 Task: Create a due date automation trigger when advanced on, on the wednesday after a card is due add content with a name starting with resume at 11:00 AM.
Action: Mouse moved to (1300, 106)
Screenshot: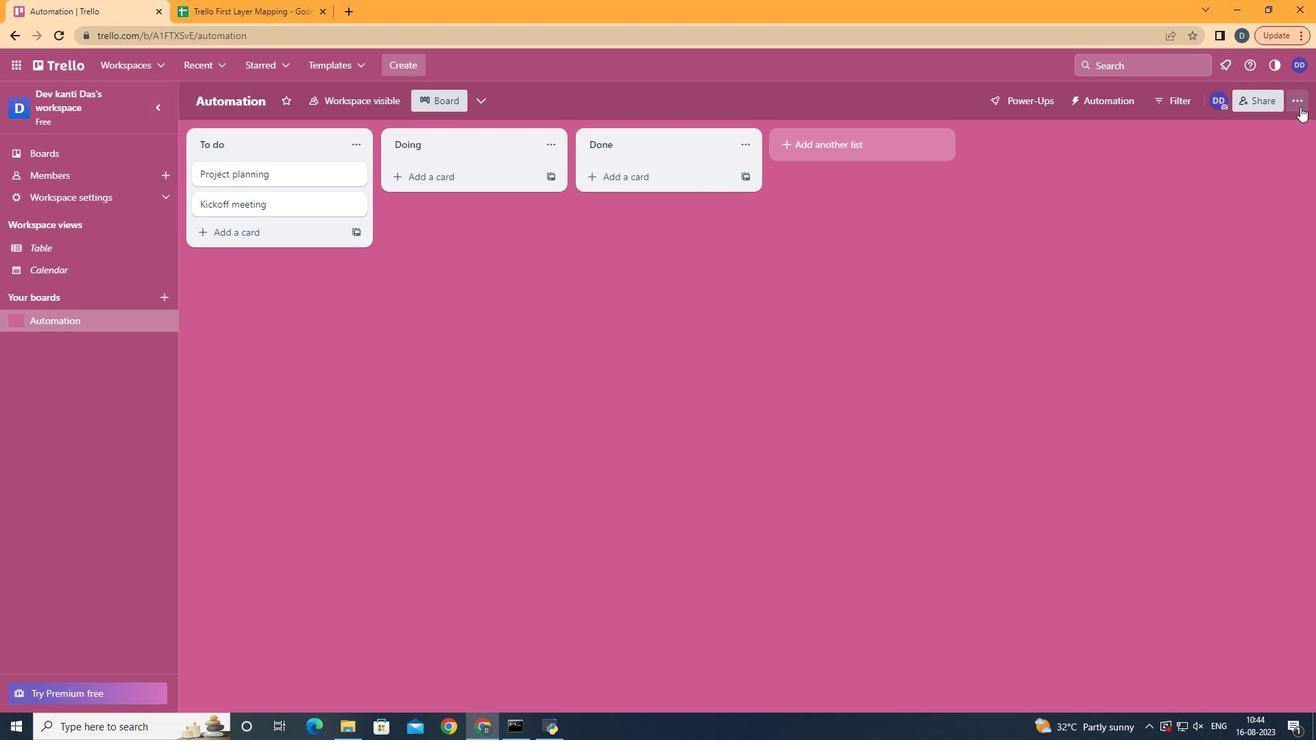 
Action: Mouse pressed left at (1300, 106)
Screenshot: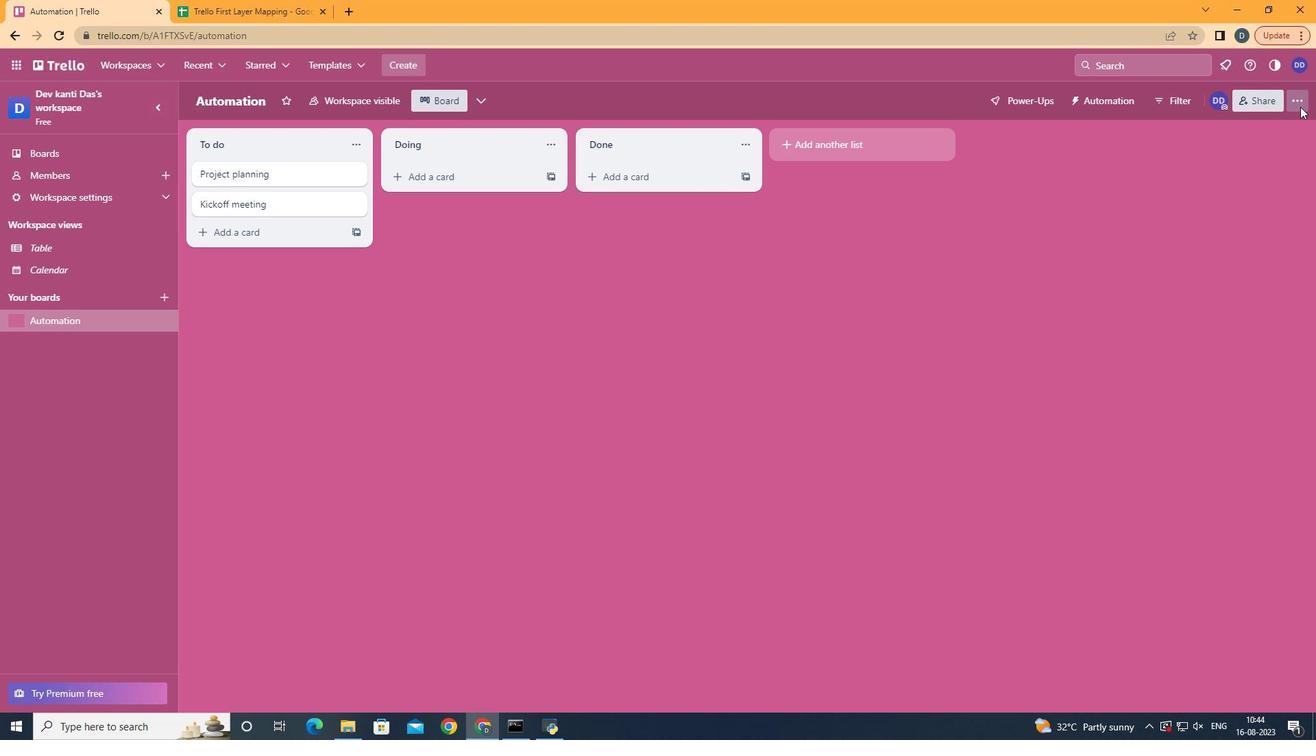
Action: Mouse moved to (1199, 294)
Screenshot: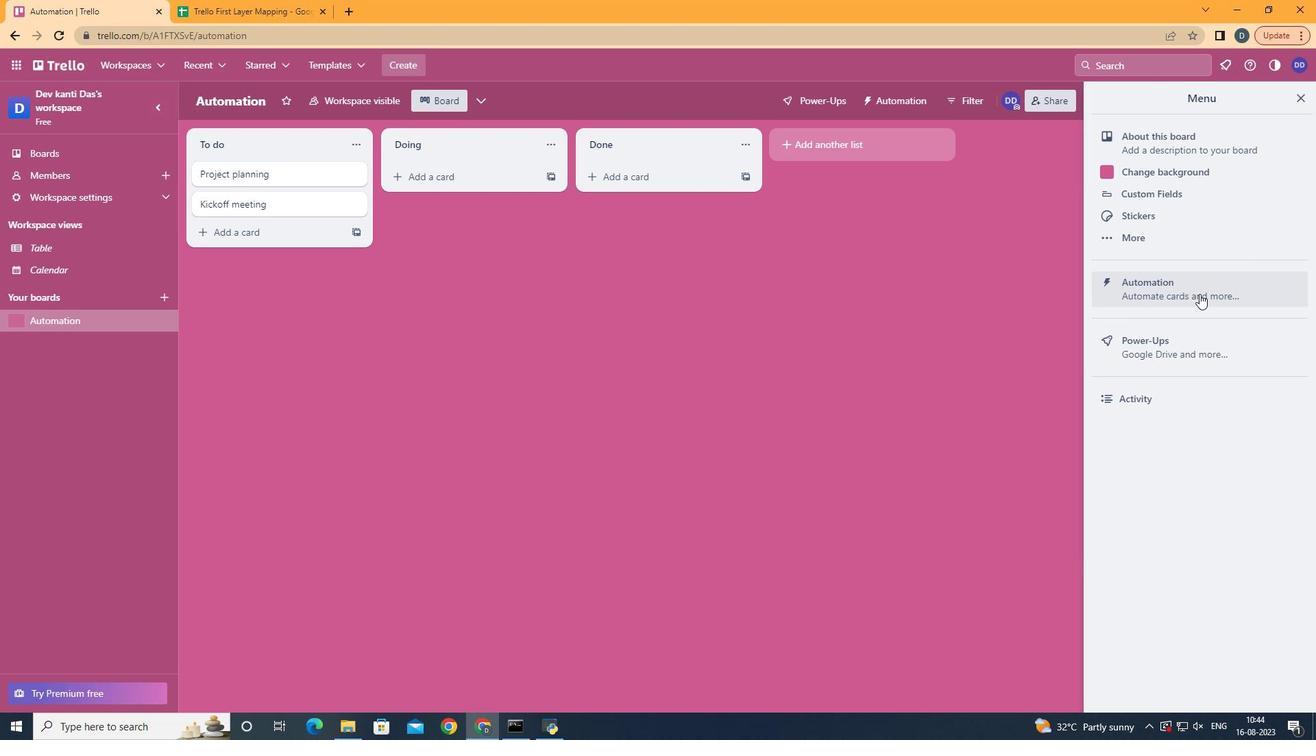 
Action: Mouse pressed left at (1199, 294)
Screenshot: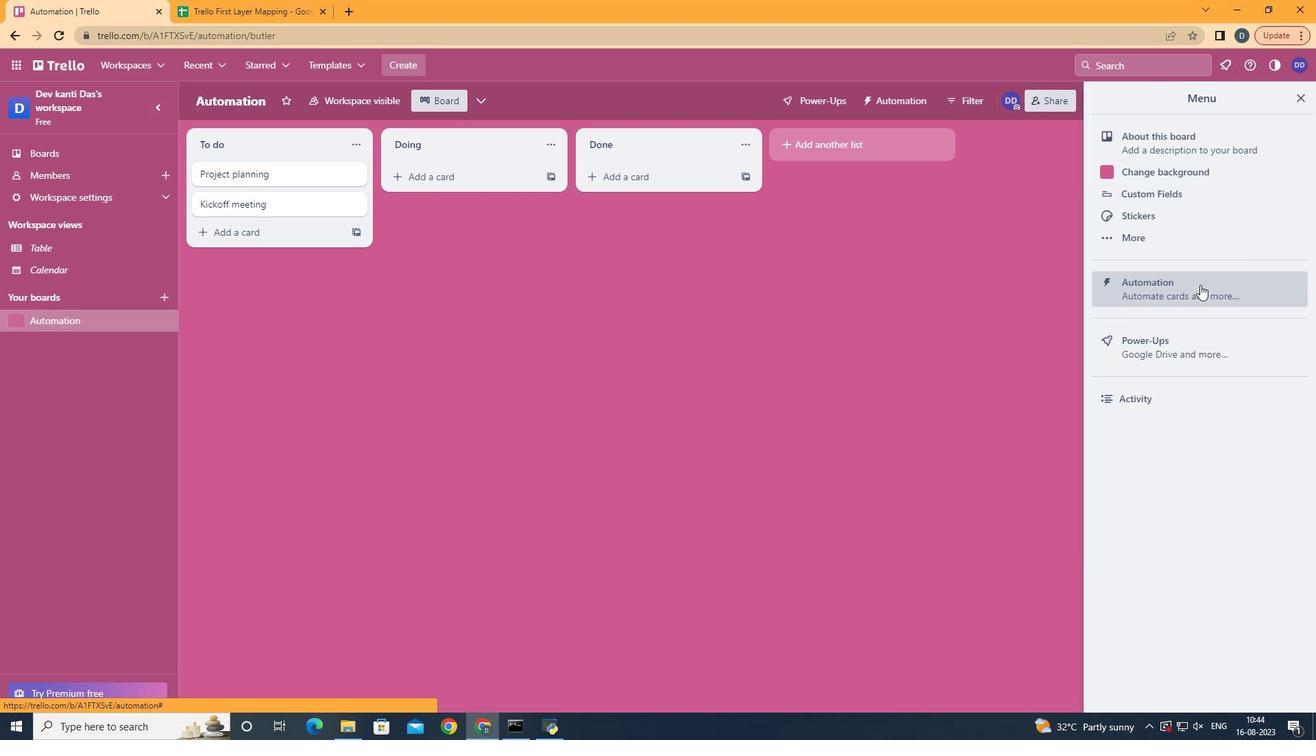 
Action: Mouse moved to (276, 278)
Screenshot: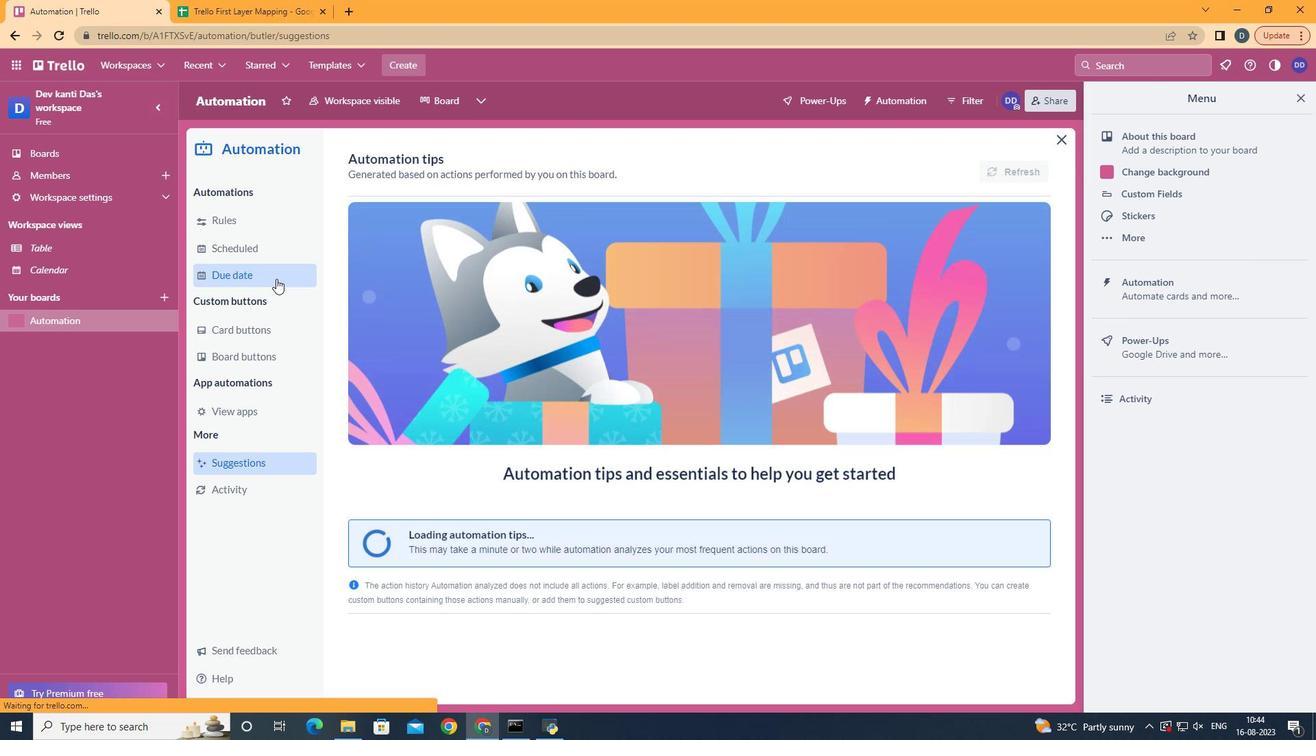 
Action: Mouse pressed left at (276, 278)
Screenshot: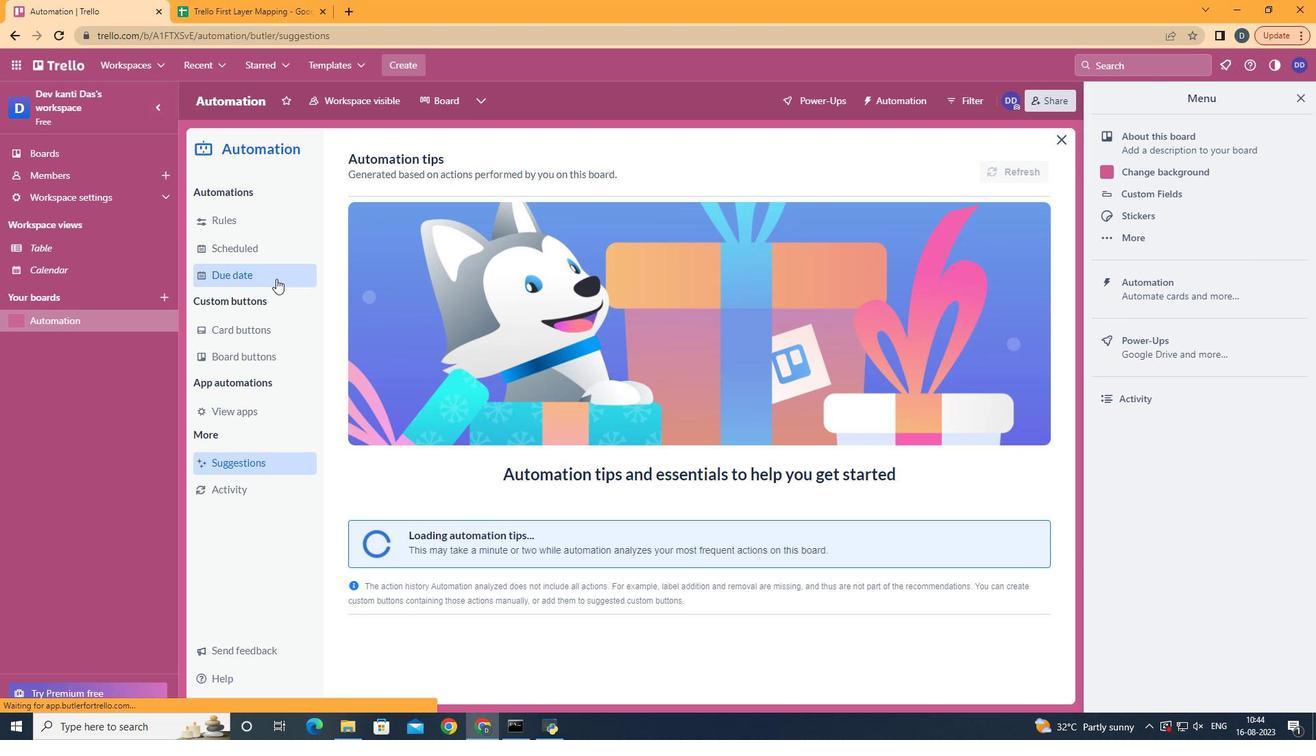 
Action: Mouse moved to (963, 159)
Screenshot: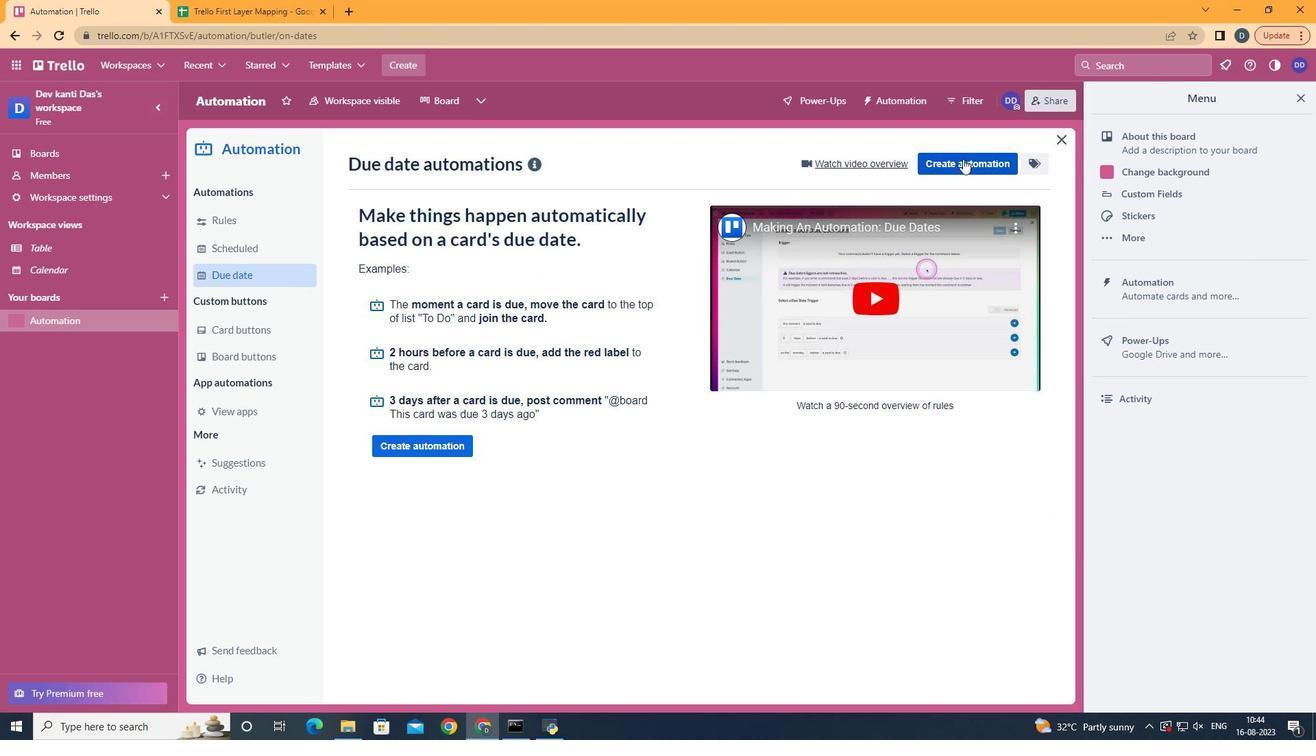 
Action: Mouse pressed left at (963, 159)
Screenshot: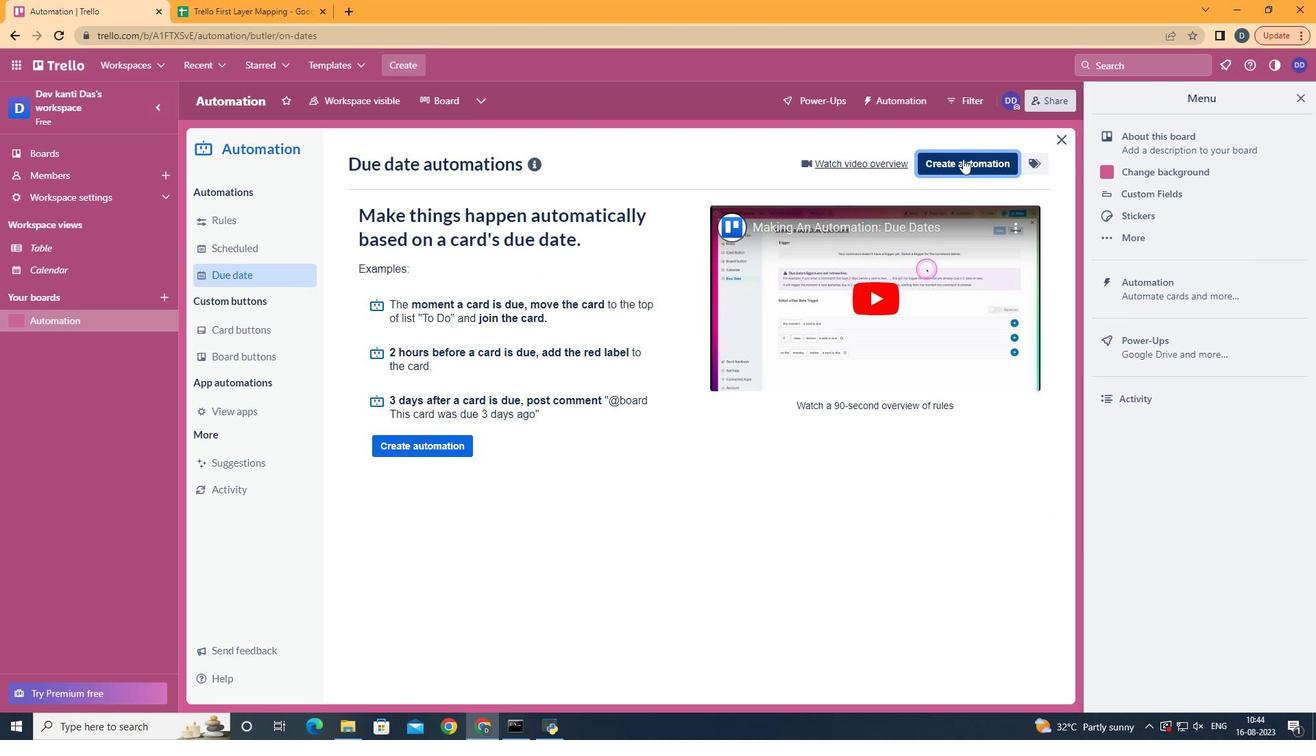 
Action: Mouse moved to (728, 304)
Screenshot: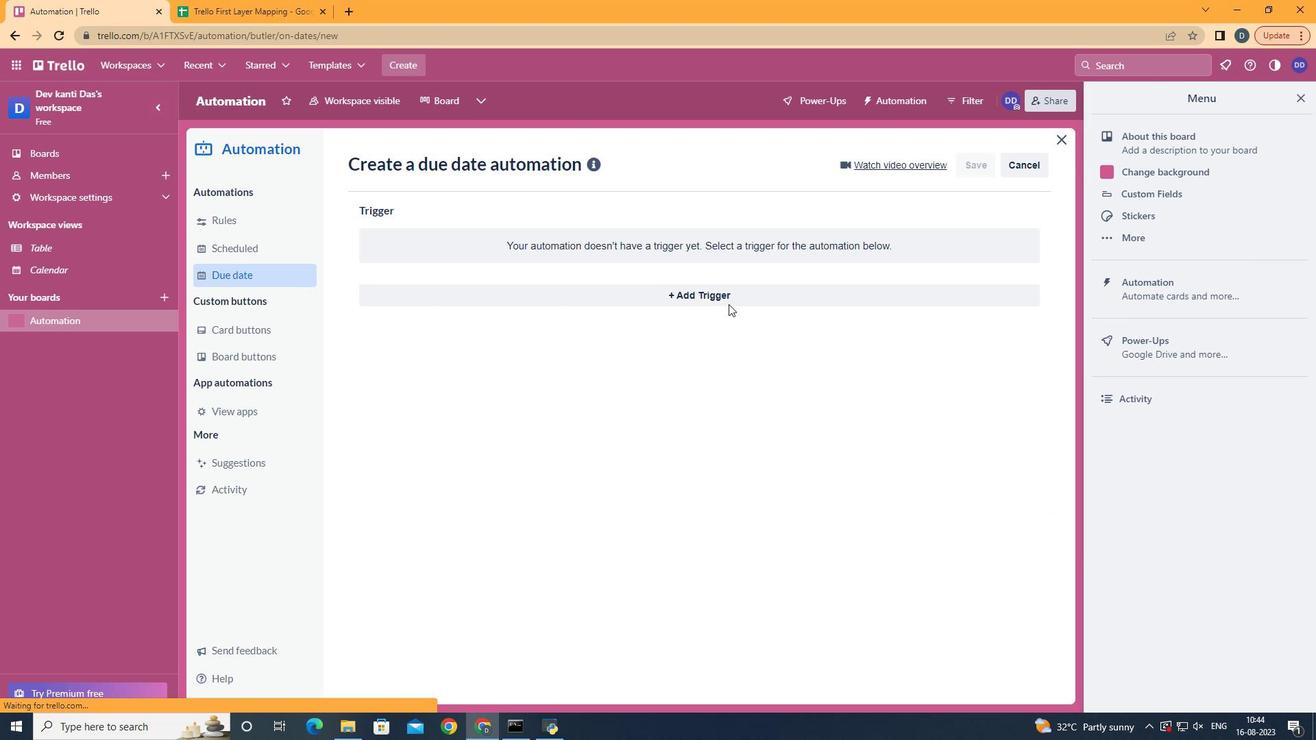 
Action: Mouse pressed left at (728, 304)
Screenshot: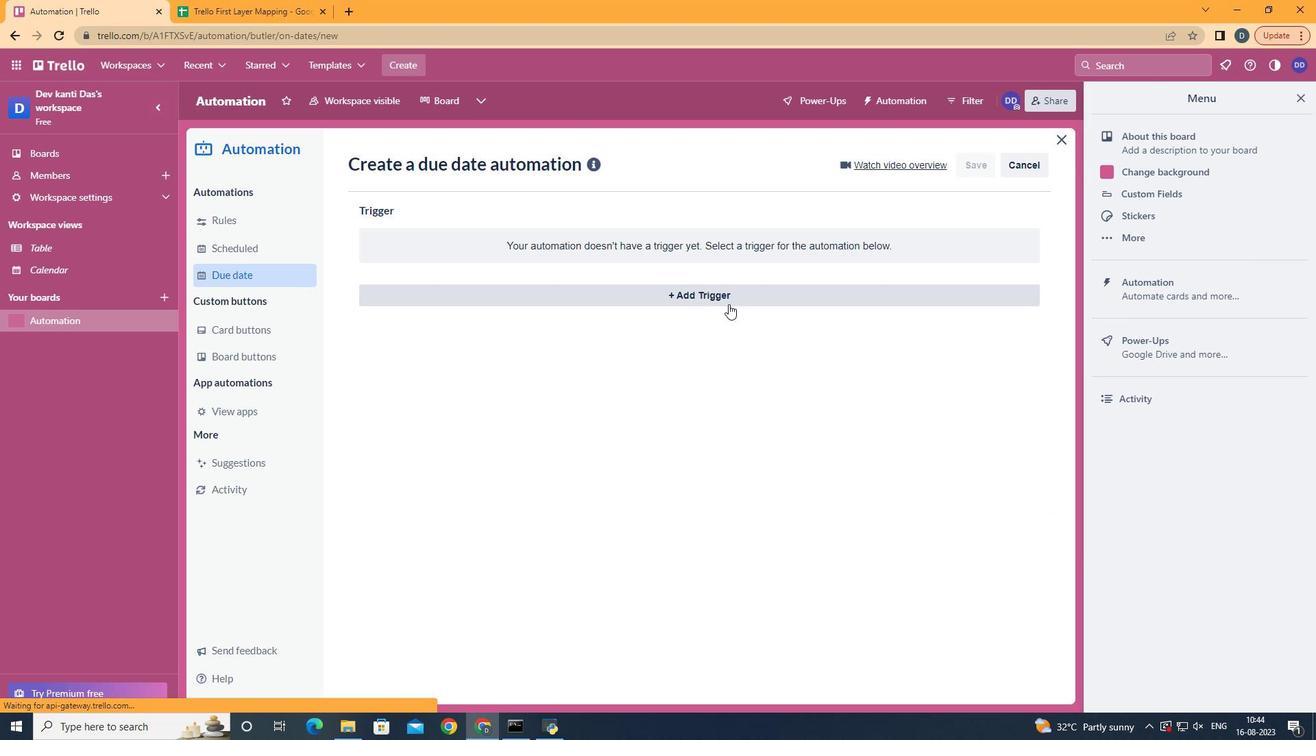 
Action: Mouse moved to (465, 409)
Screenshot: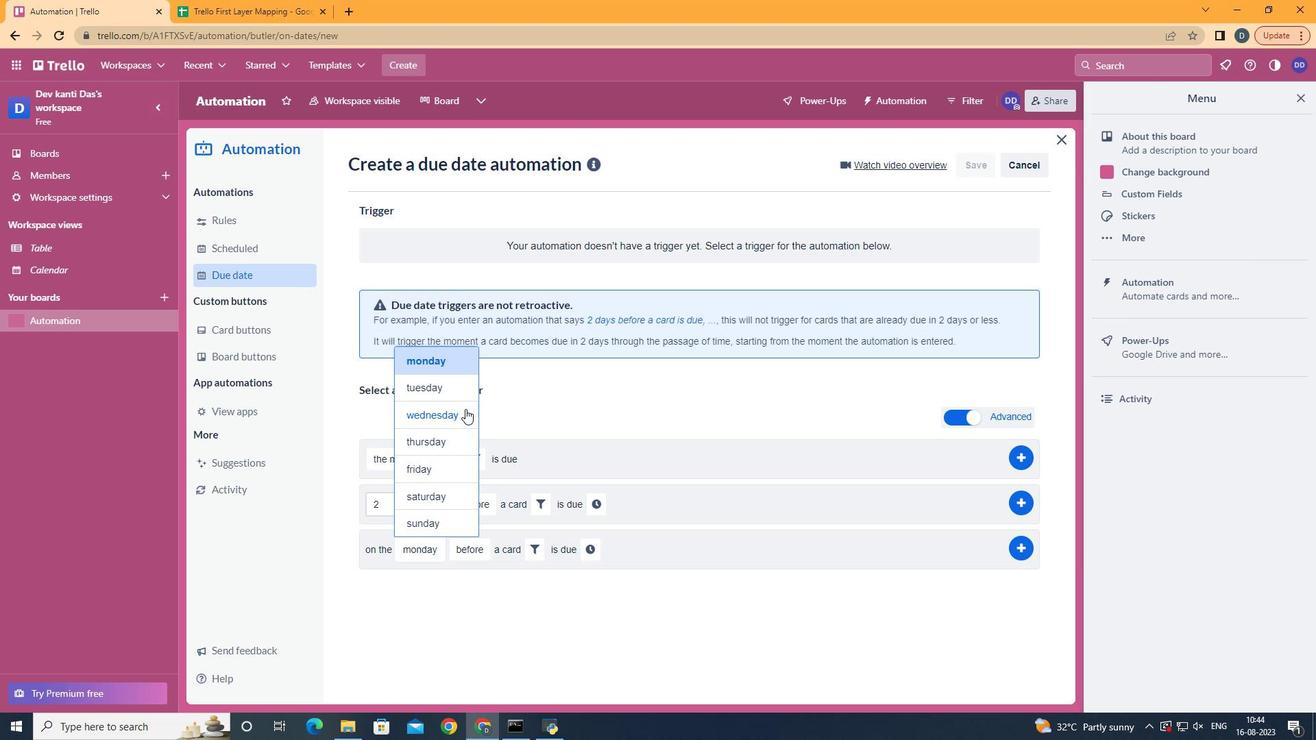 
Action: Mouse pressed left at (465, 409)
Screenshot: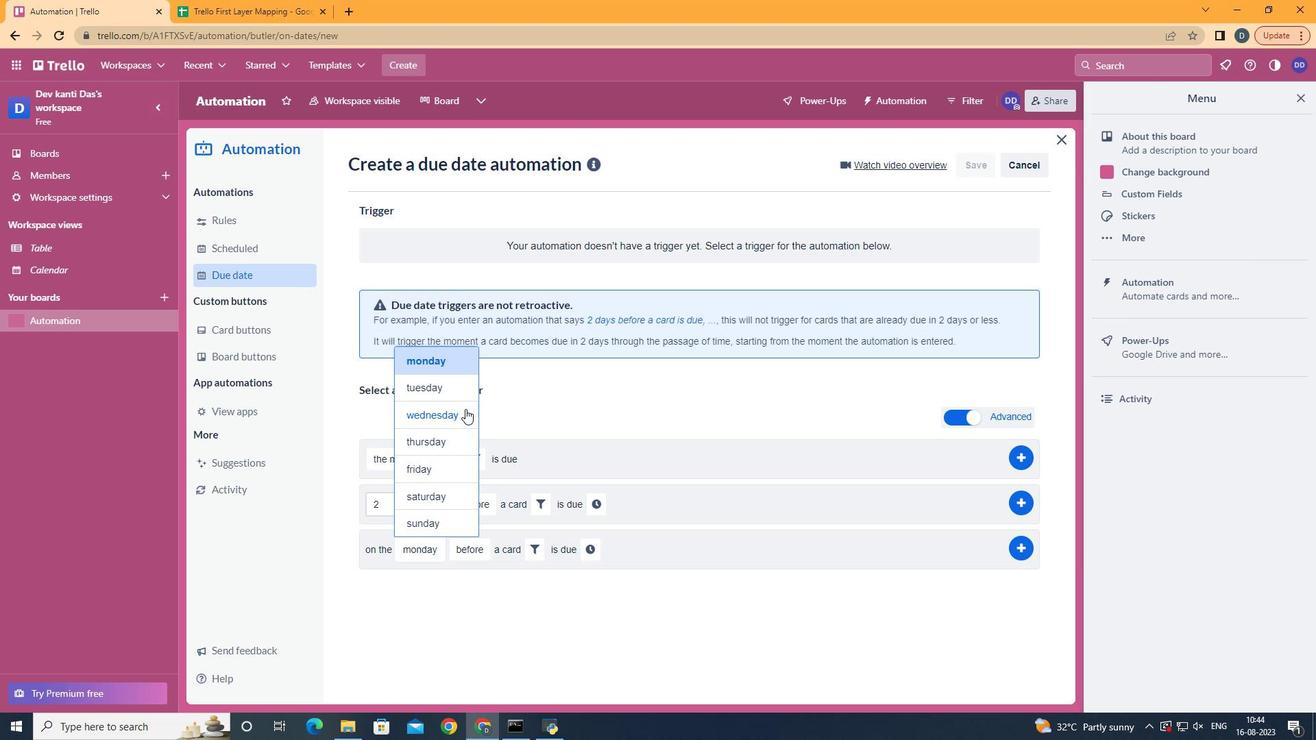 
Action: Mouse moved to (497, 603)
Screenshot: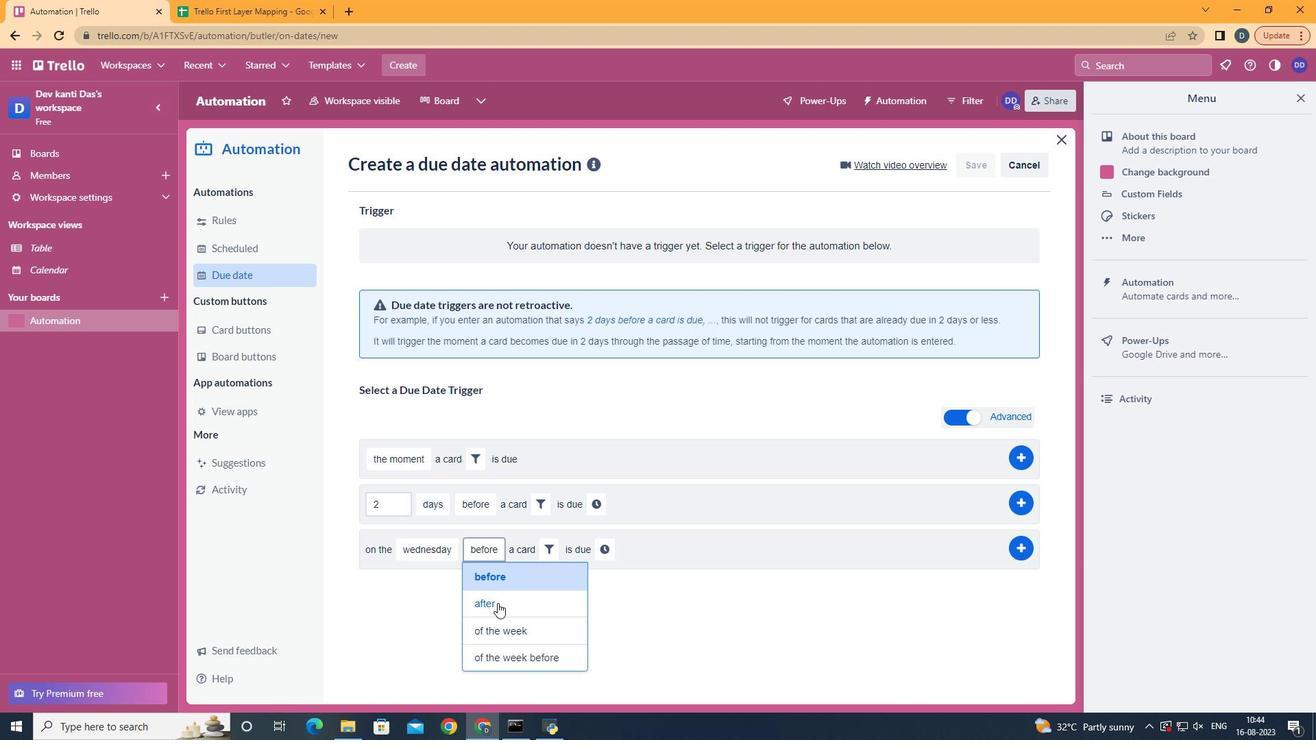 
Action: Mouse pressed left at (497, 603)
Screenshot: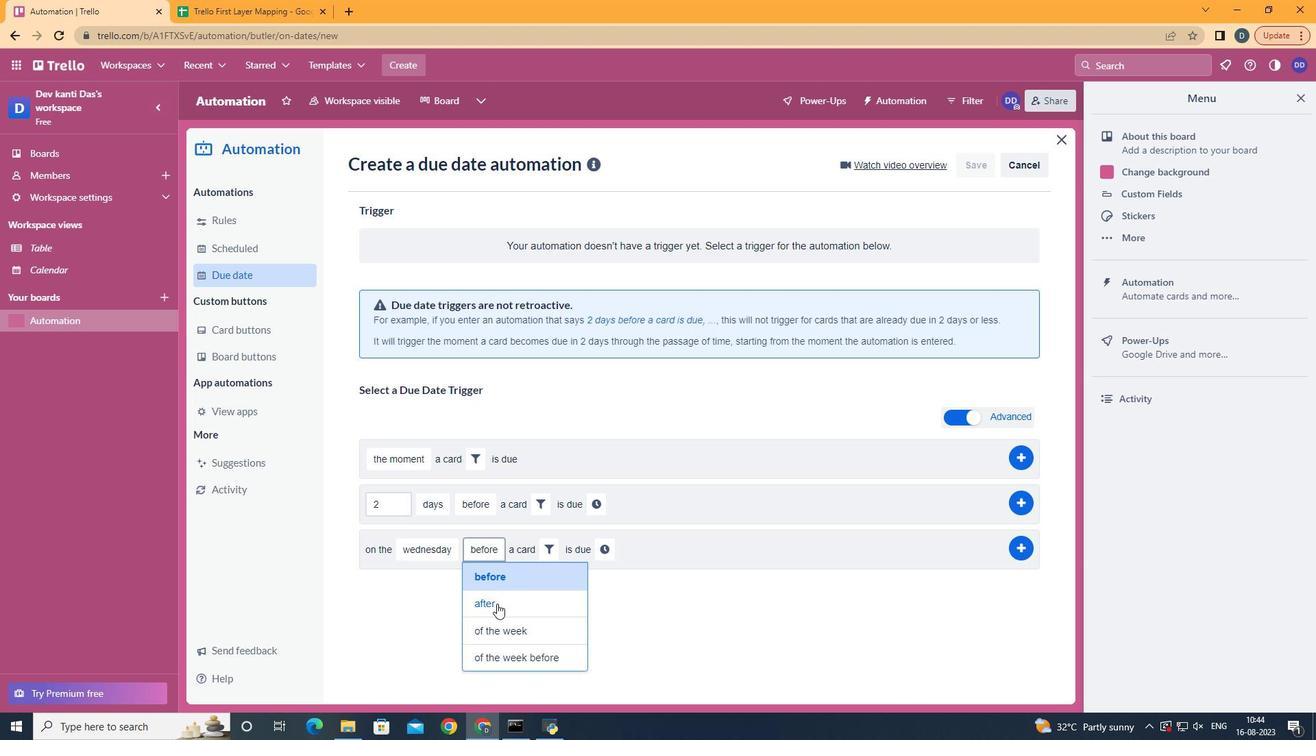 
Action: Mouse moved to (553, 542)
Screenshot: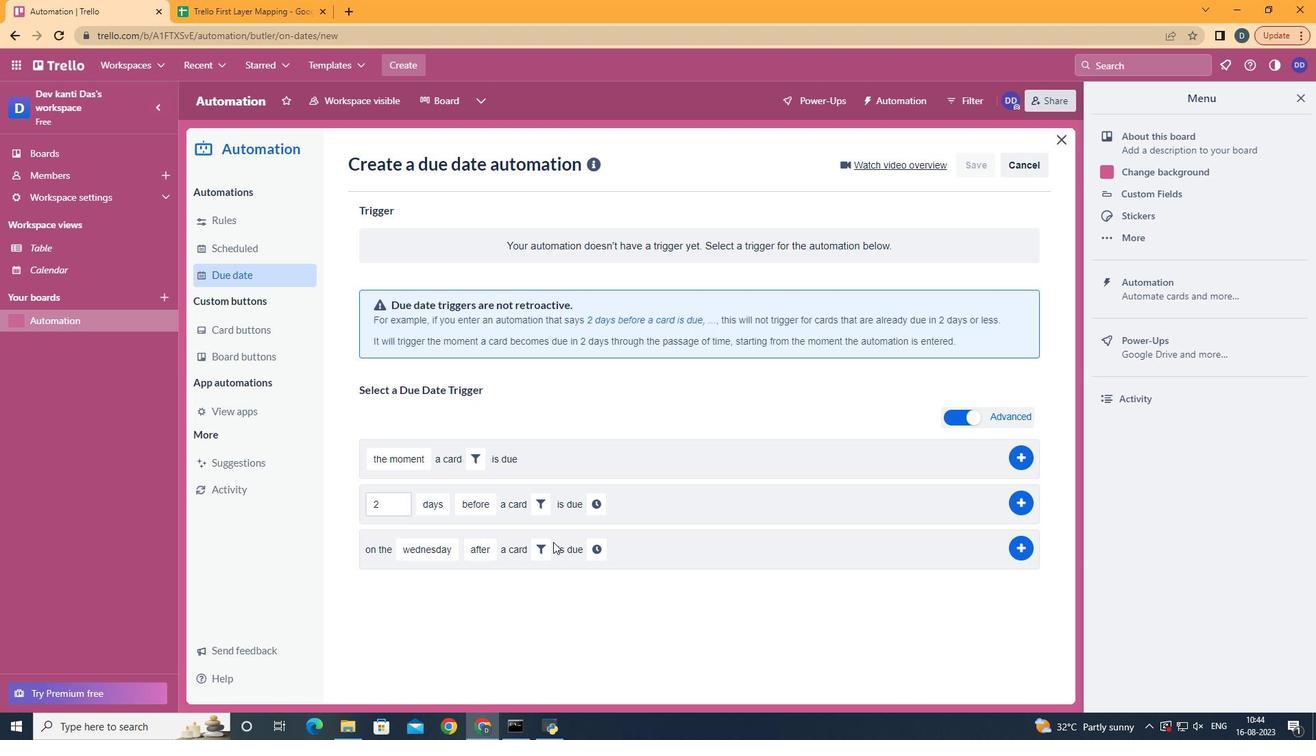 
Action: Mouse pressed left at (553, 542)
Screenshot: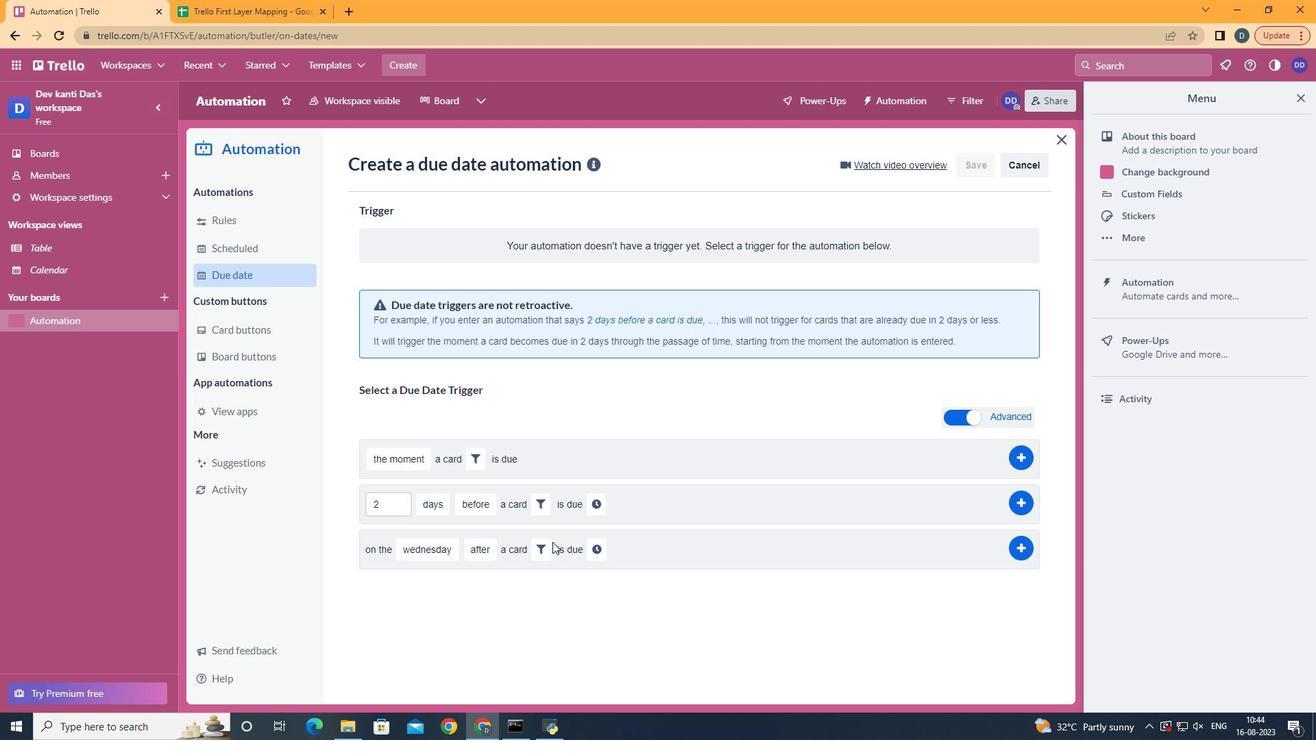 
Action: Mouse moved to (549, 542)
Screenshot: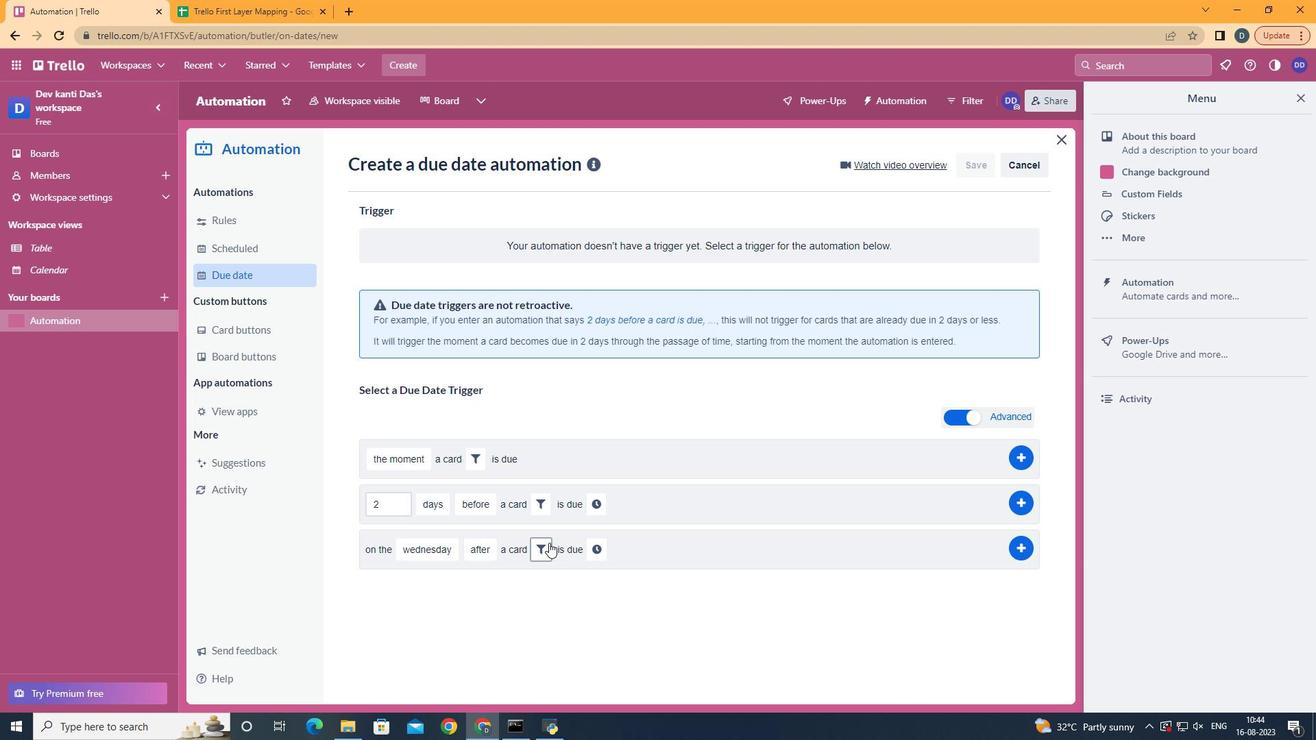 
Action: Mouse pressed left at (549, 542)
Screenshot: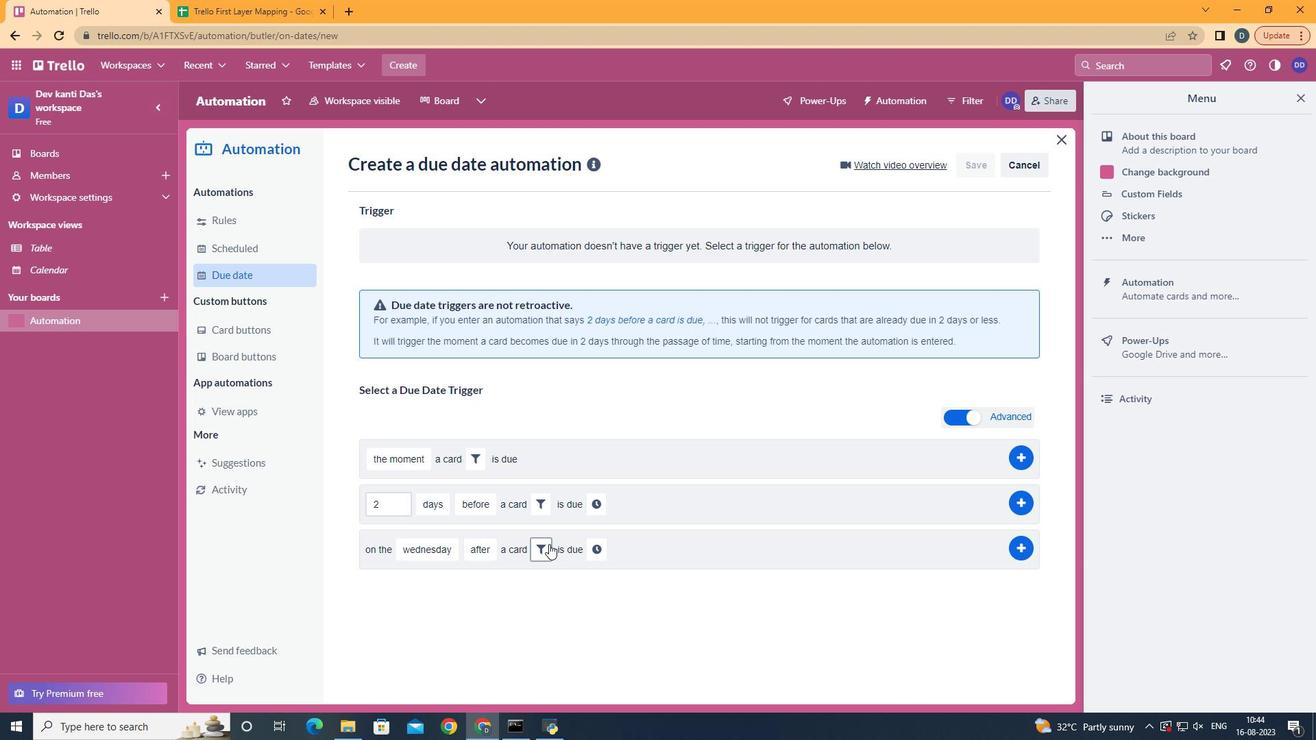 
Action: Mouse moved to (705, 583)
Screenshot: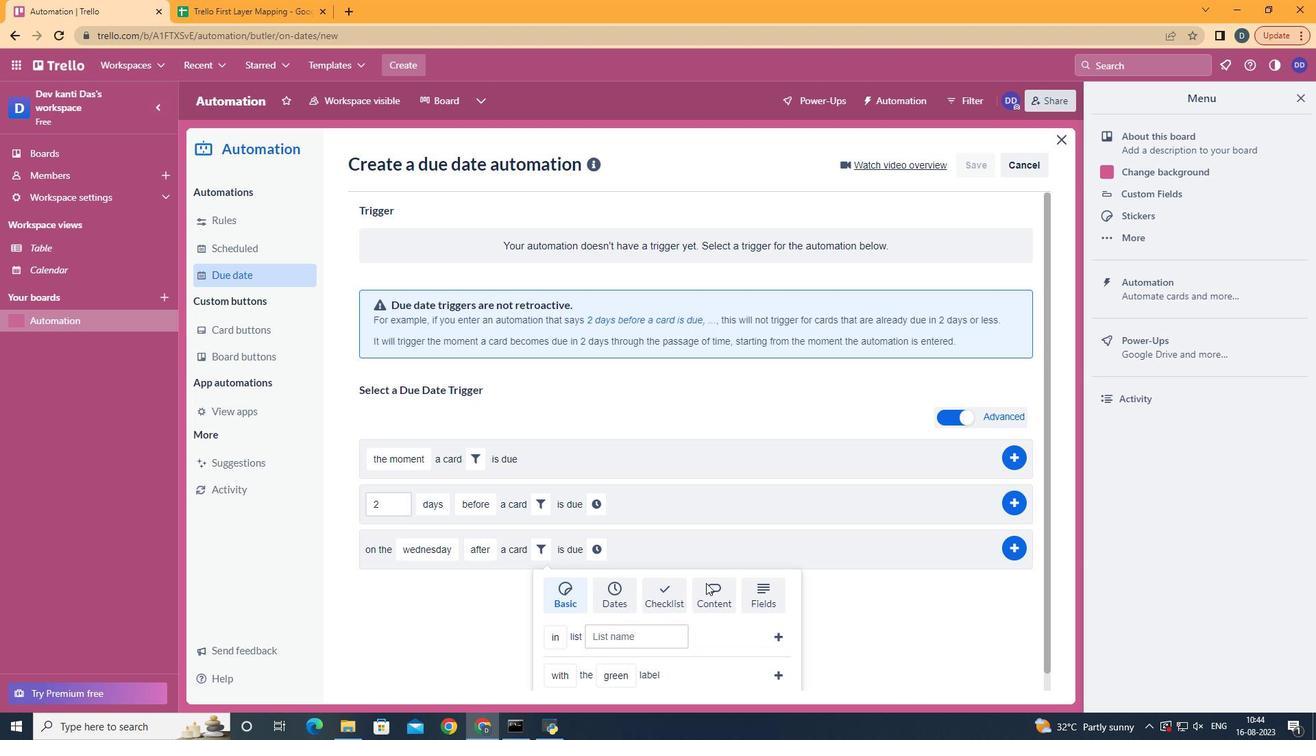 
Action: Mouse pressed left at (705, 583)
Screenshot: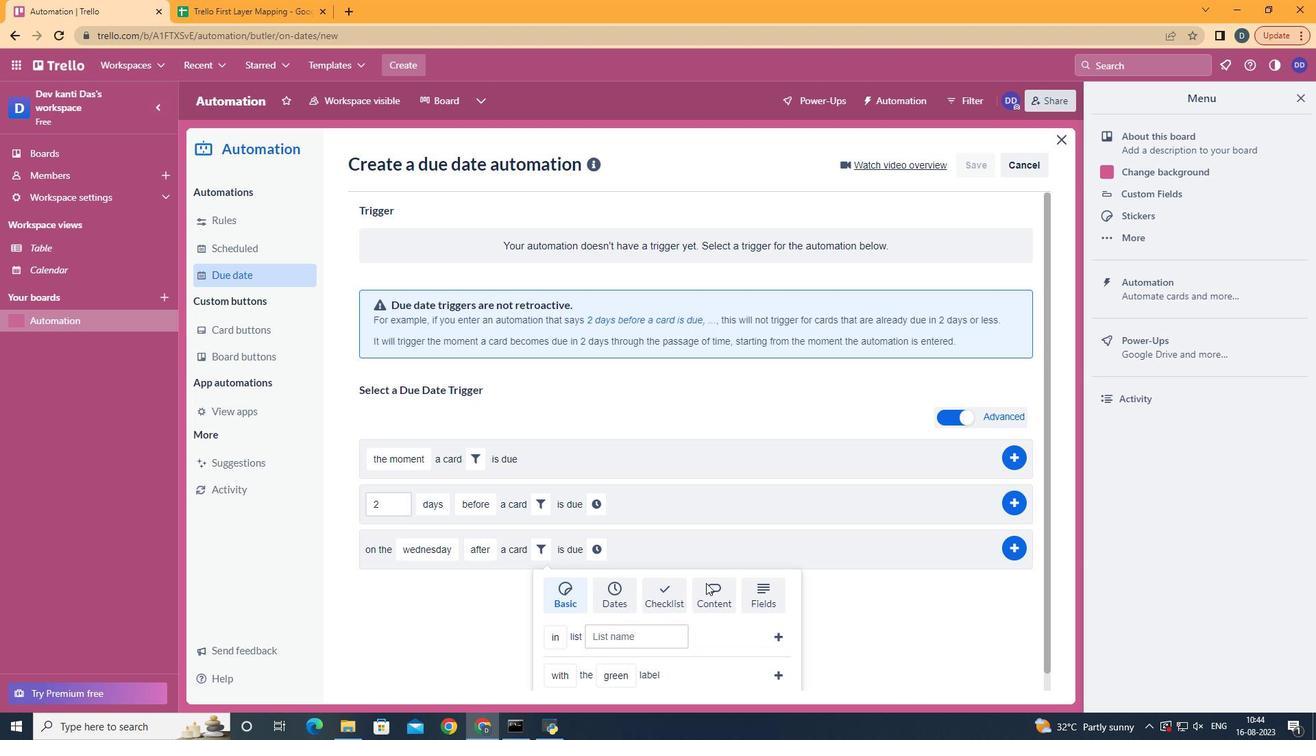 
Action: Mouse moved to (780, 629)
Screenshot: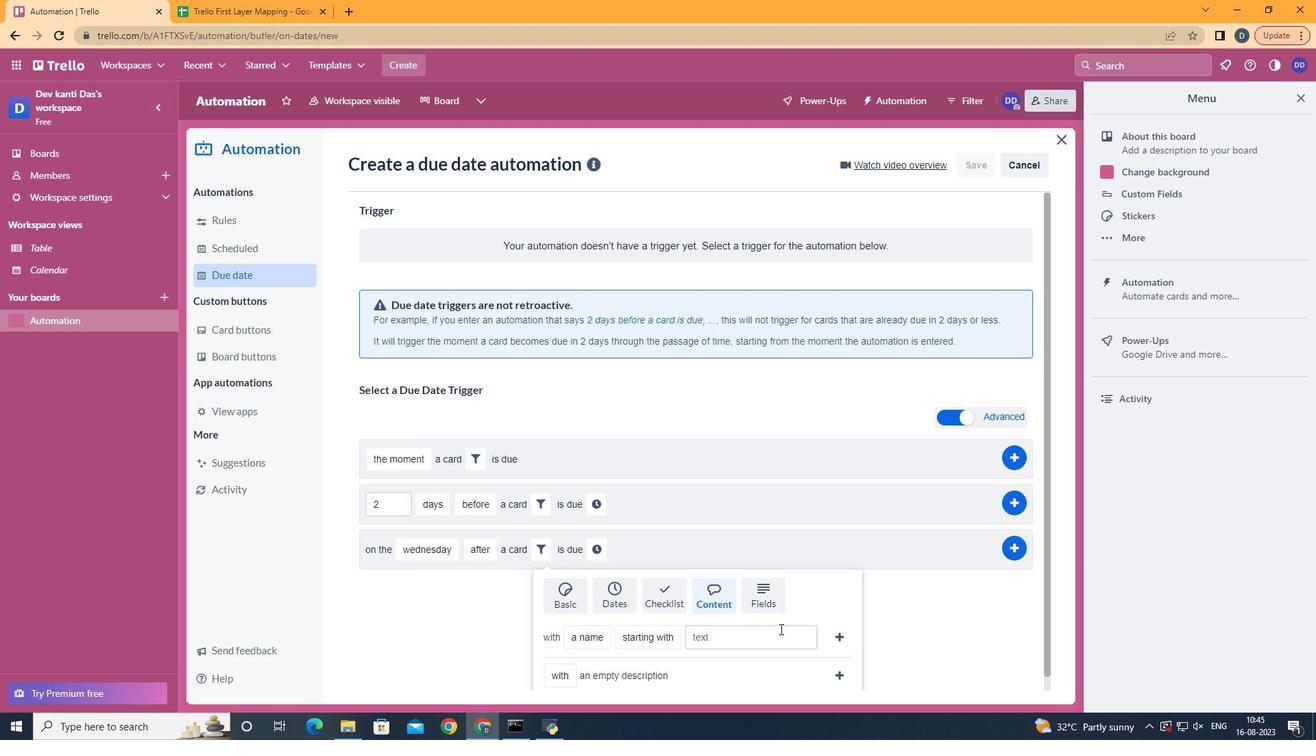 
Action: Mouse pressed left at (780, 629)
Screenshot: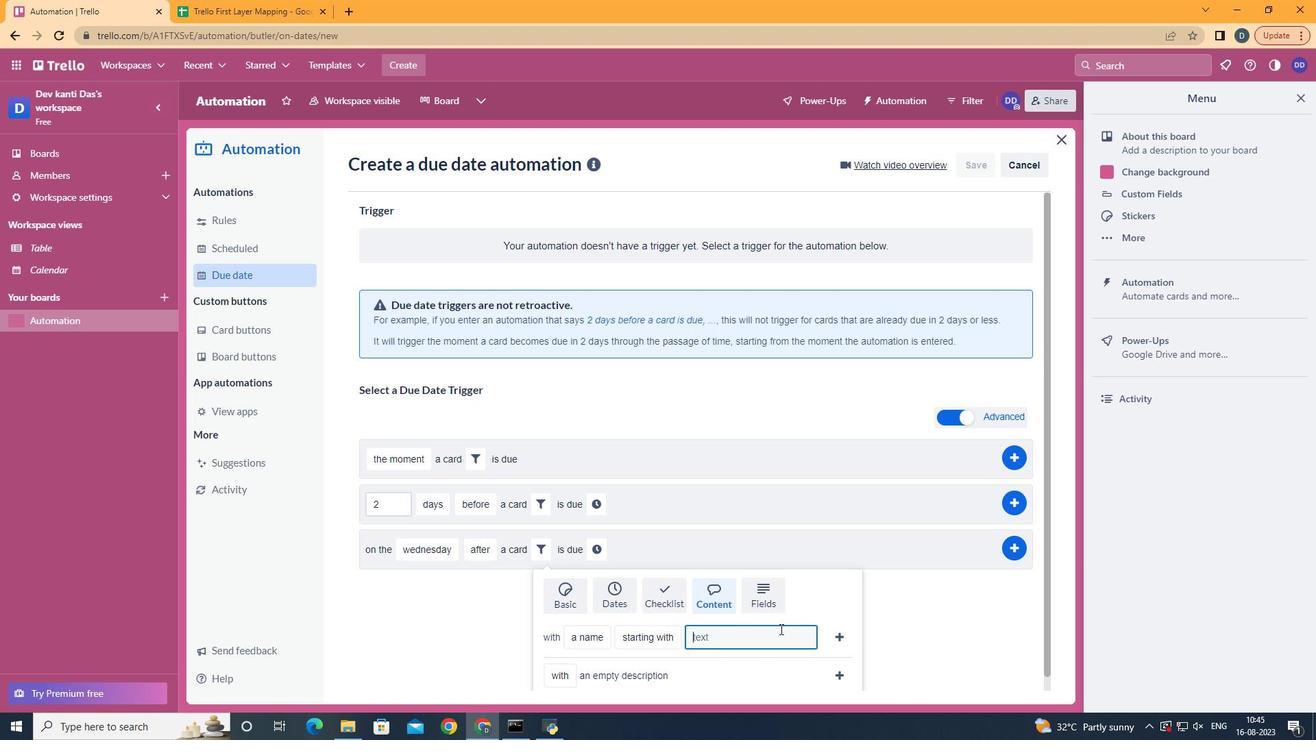 
Action: Key pressed <Key.shift>Resume
Screenshot: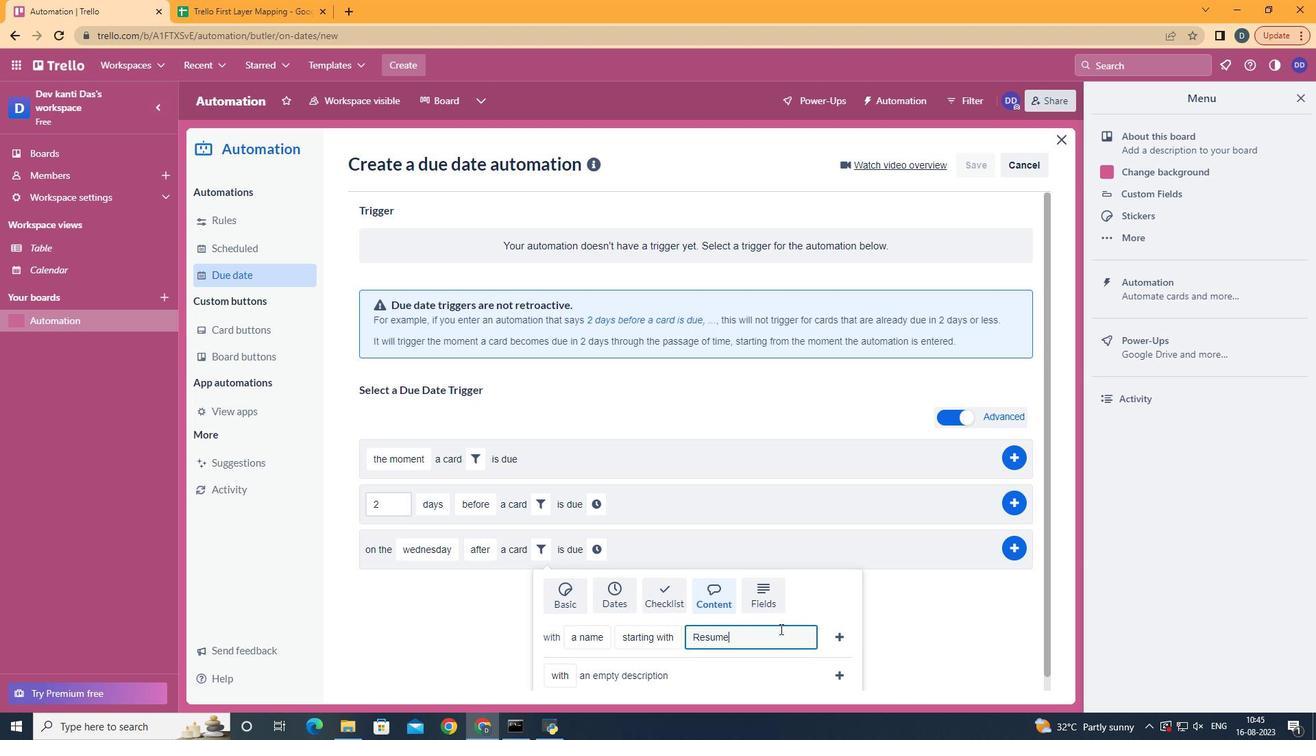 
Action: Mouse moved to (838, 636)
Screenshot: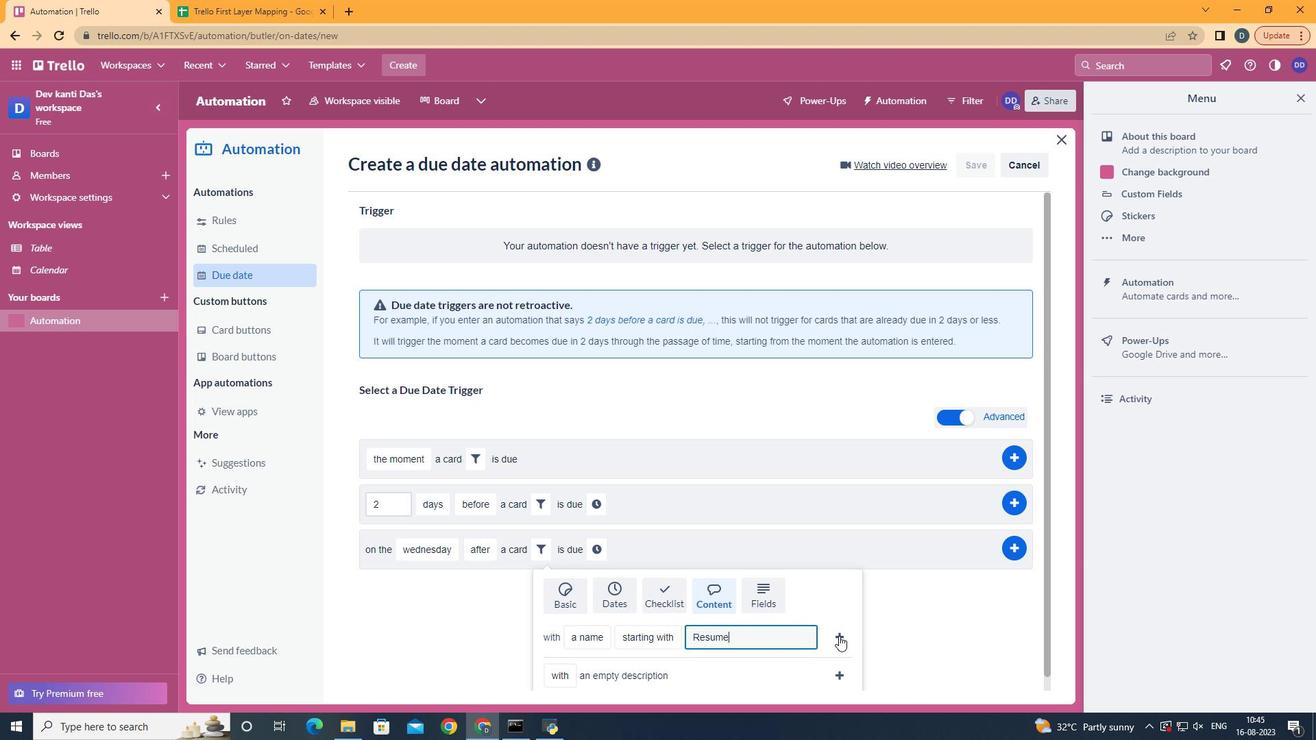 
Action: Mouse pressed left at (838, 636)
Screenshot: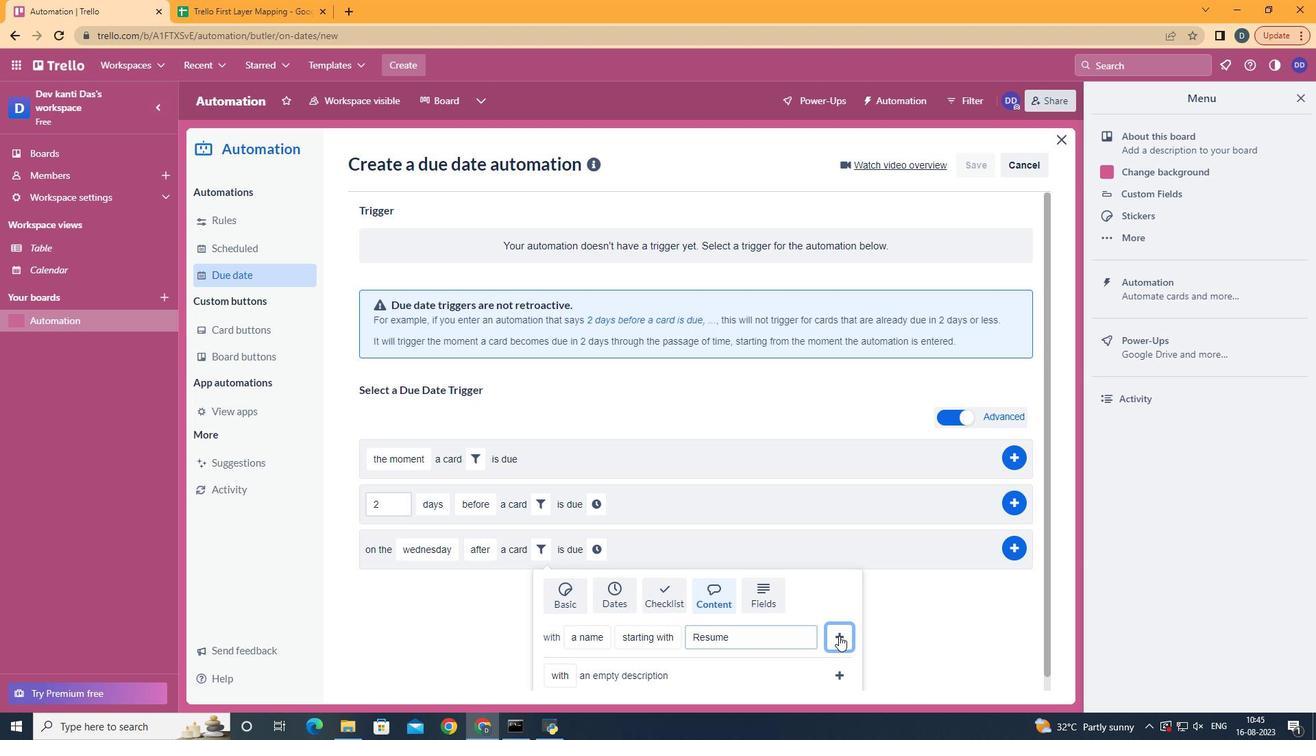 
Action: Mouse moved to (780, 559)
Screenshot: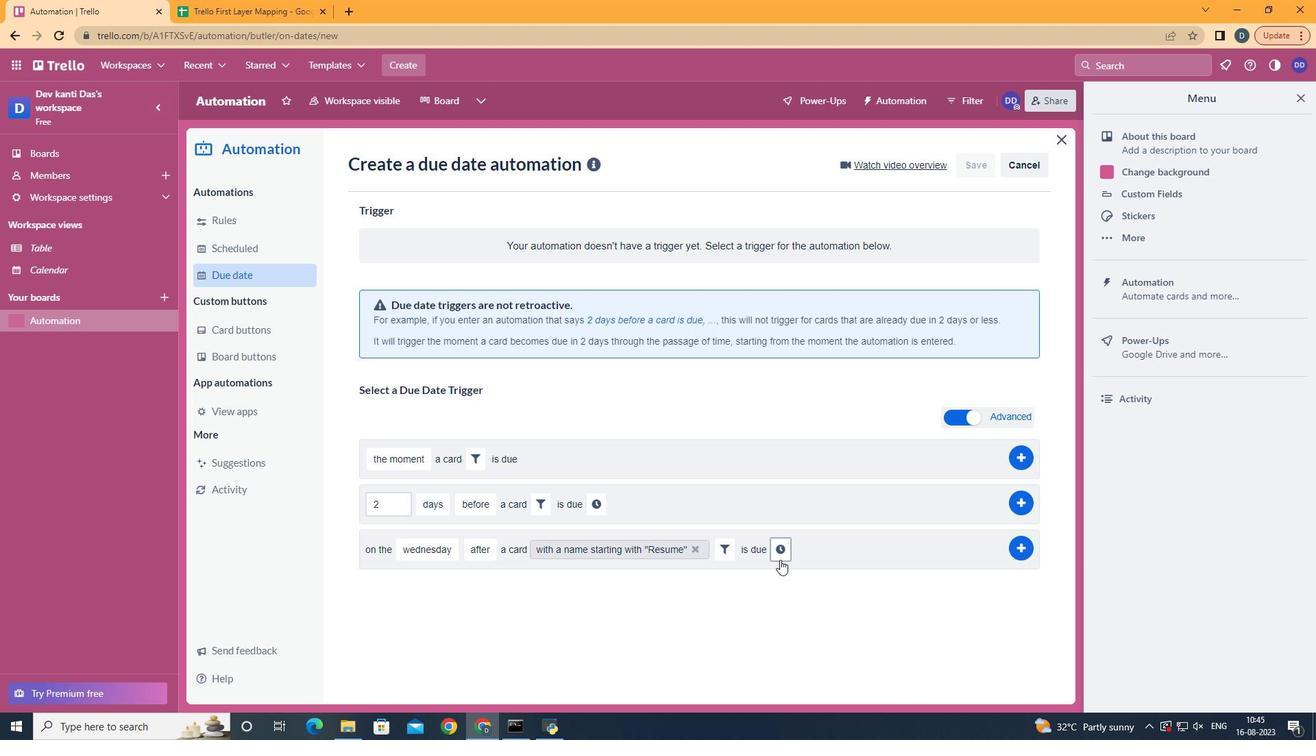 
Action: Mouse pressed left at (780, 559)
Screenshot: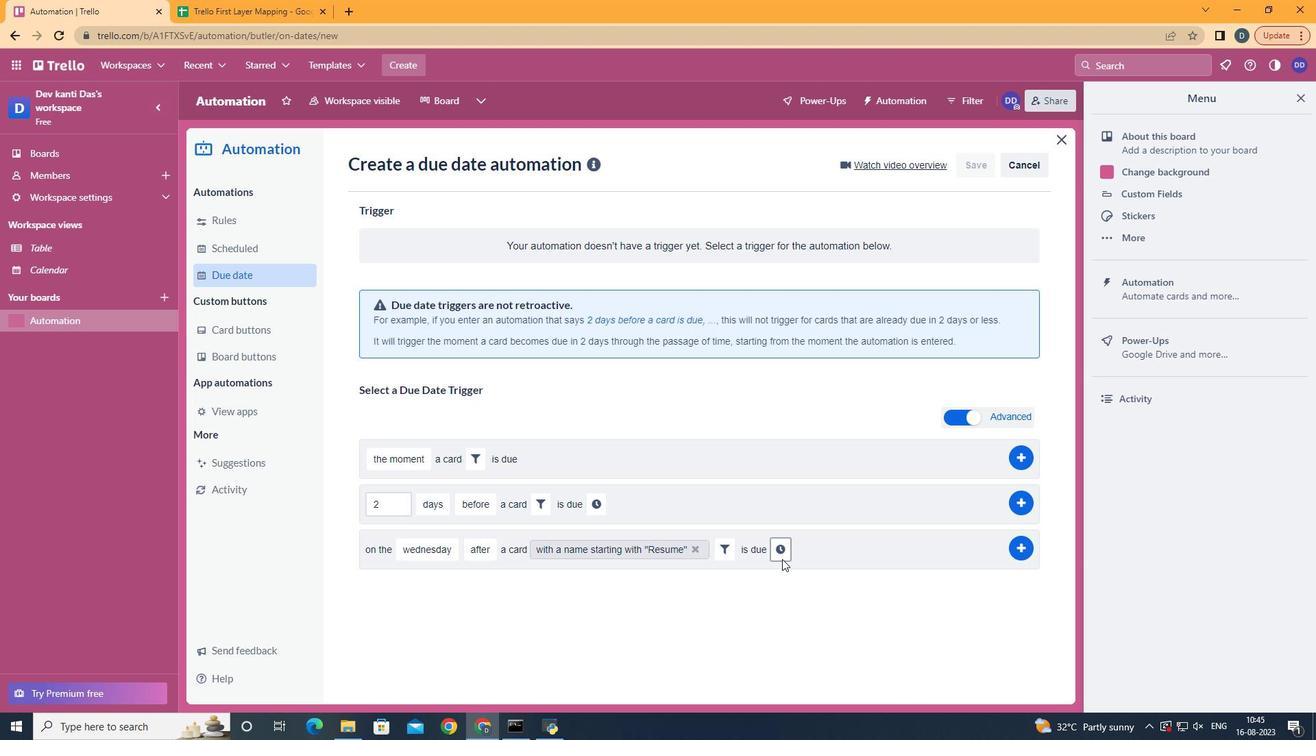 
Action: Mouse moved to (812, 559)
Screenshot: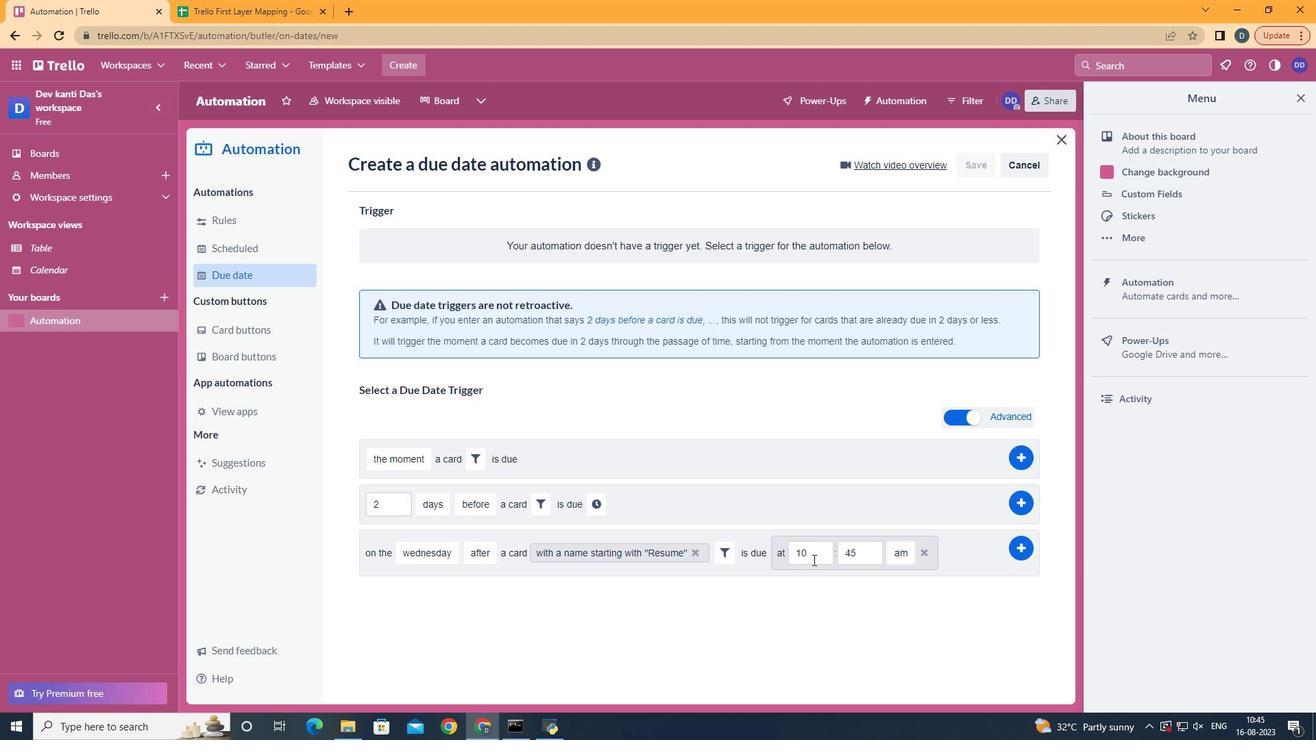 
Action: Mouse pressed left at (812, 559)
Screenshot: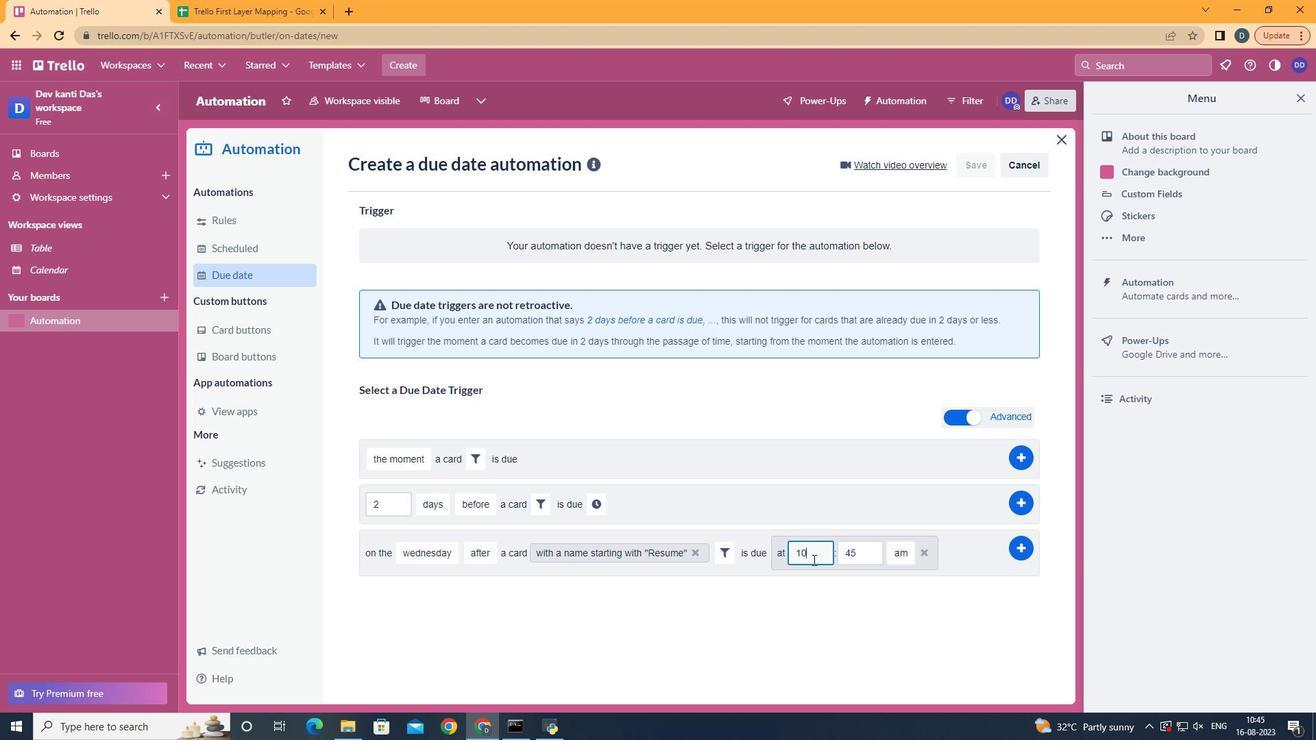 
Action: Key pressed <Key.backspace>1
Screenshot: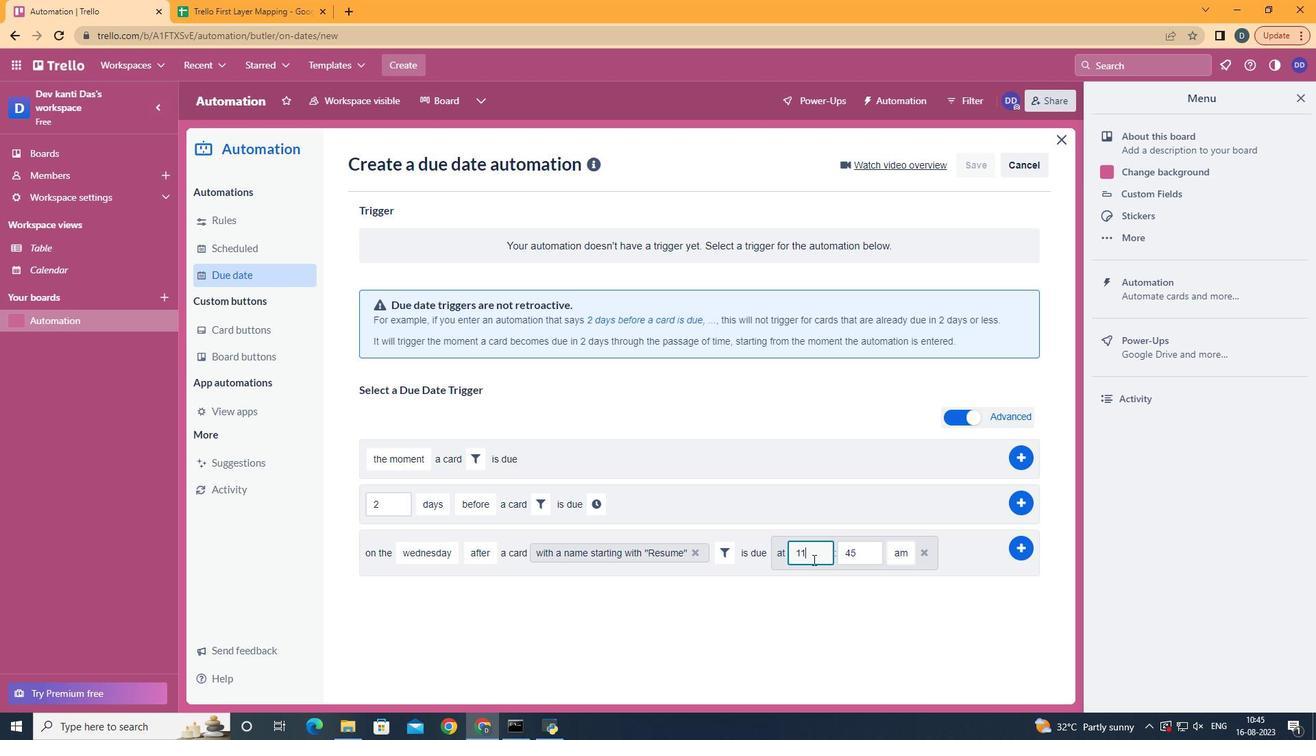 
Action: Mouse moved to (870, 552)
Screenshot: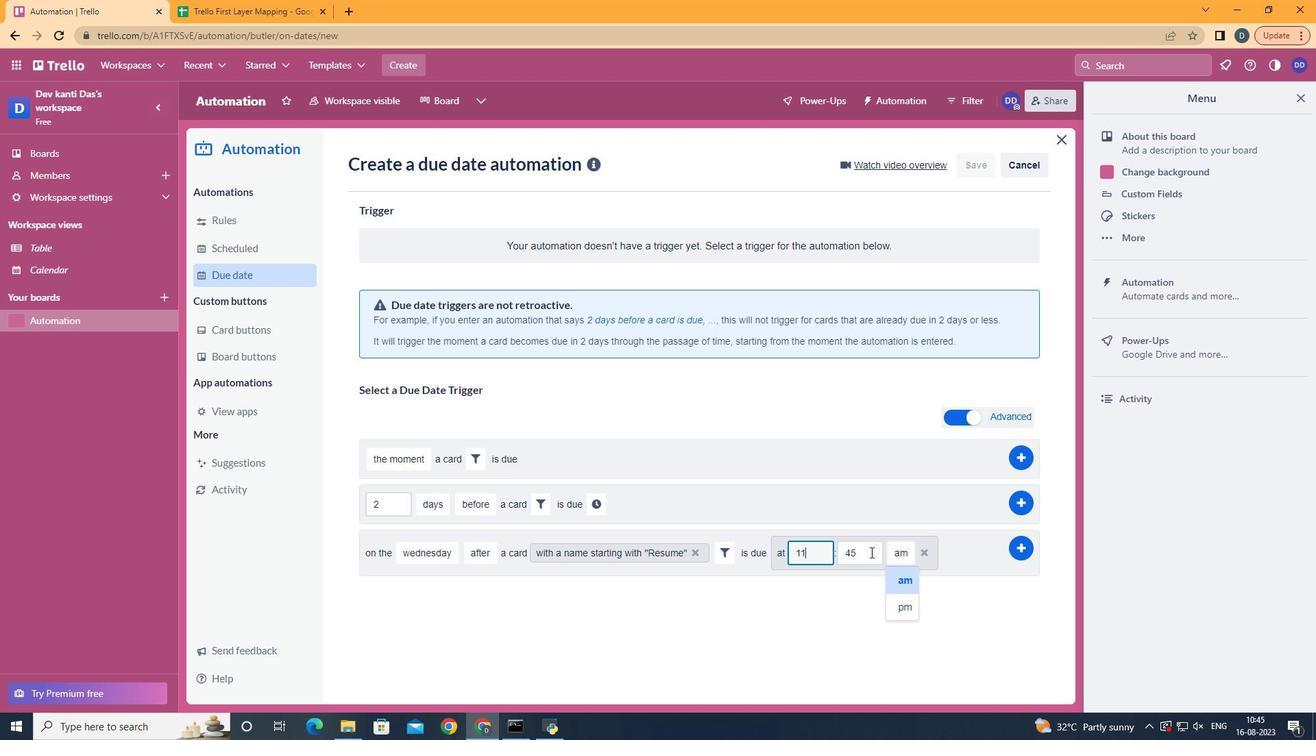 
Action: Mouse pressed left at (870, 552)
Screenshot: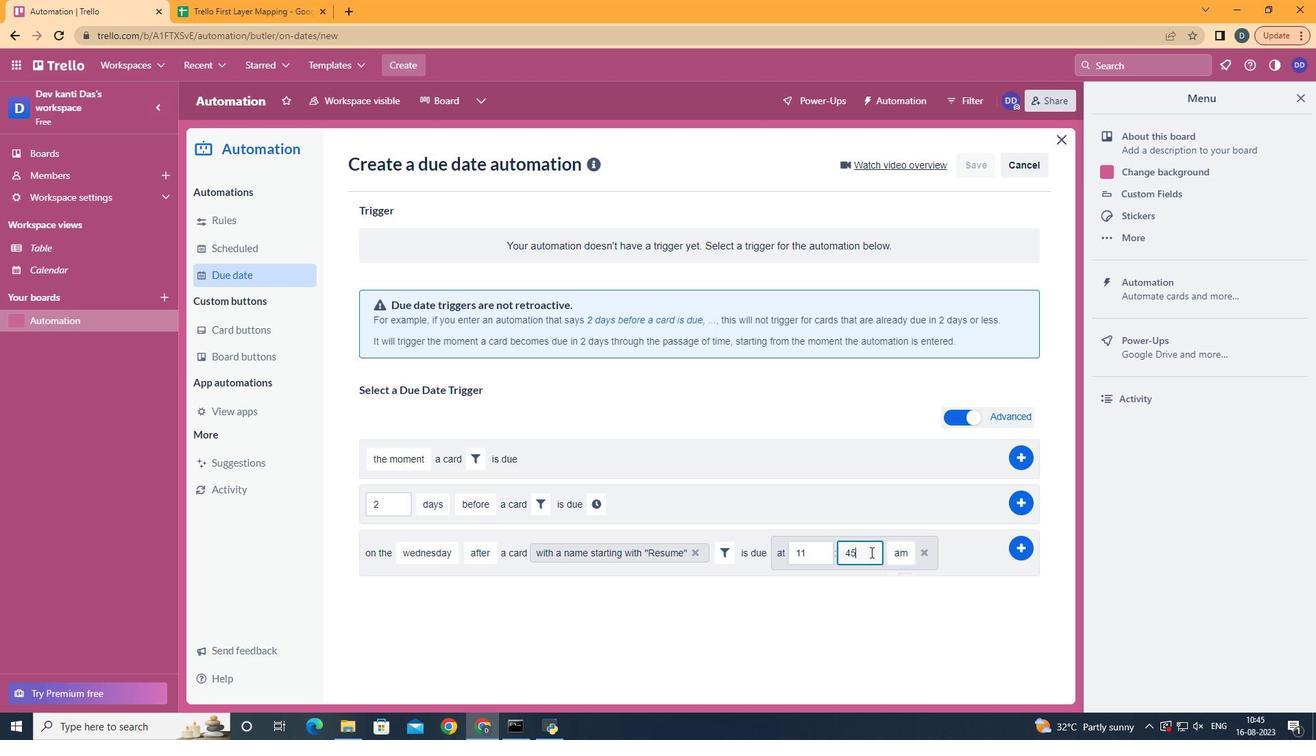 
Action: Key pressed <Key.backspace><Key.backspace>00
Screenshot: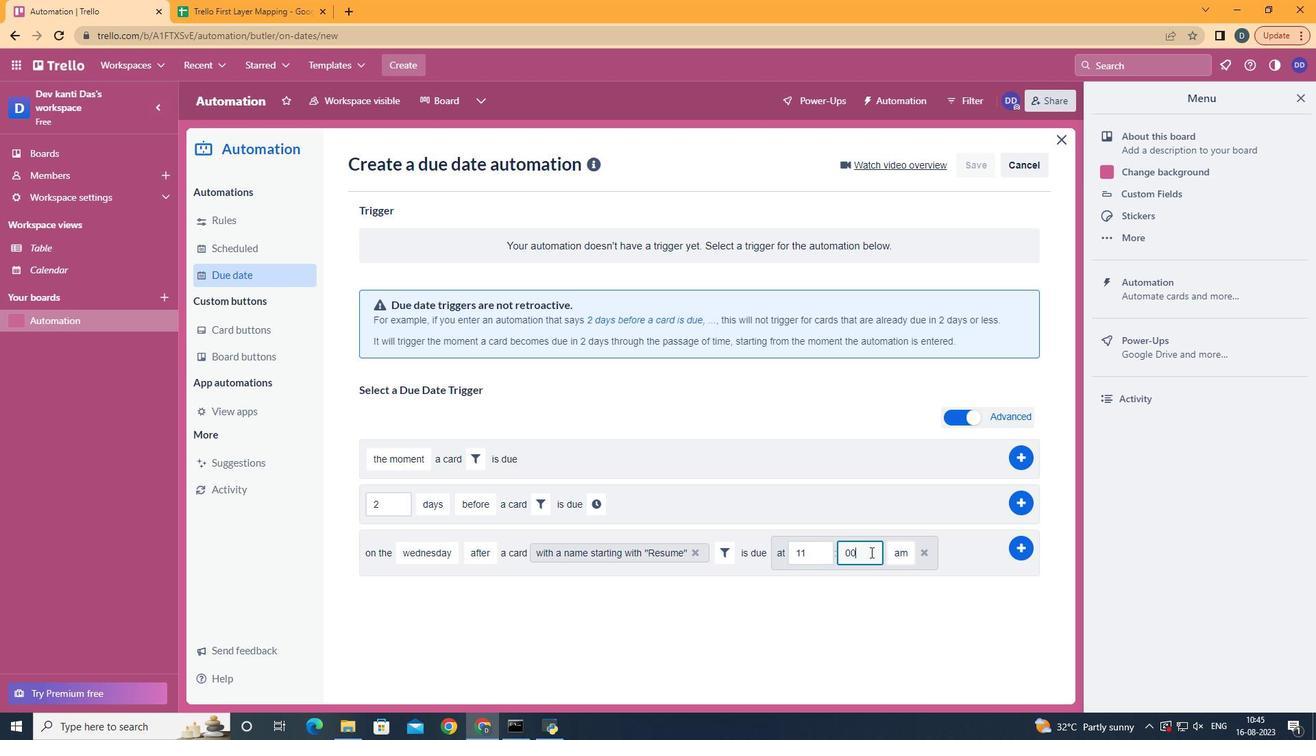 
Action: Mouse moved to (1021, 547)
Screenshot: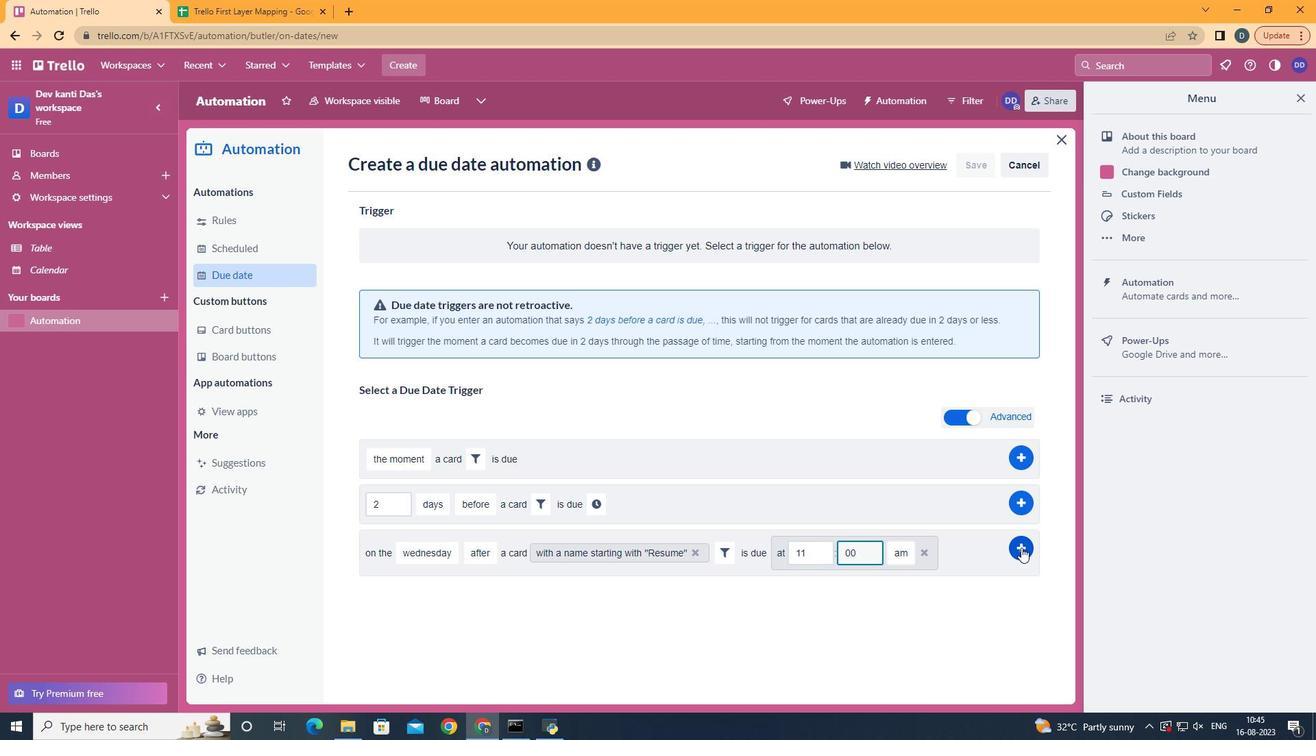 
Action: Mouse pressed left at (1021, 547)
Screenshot: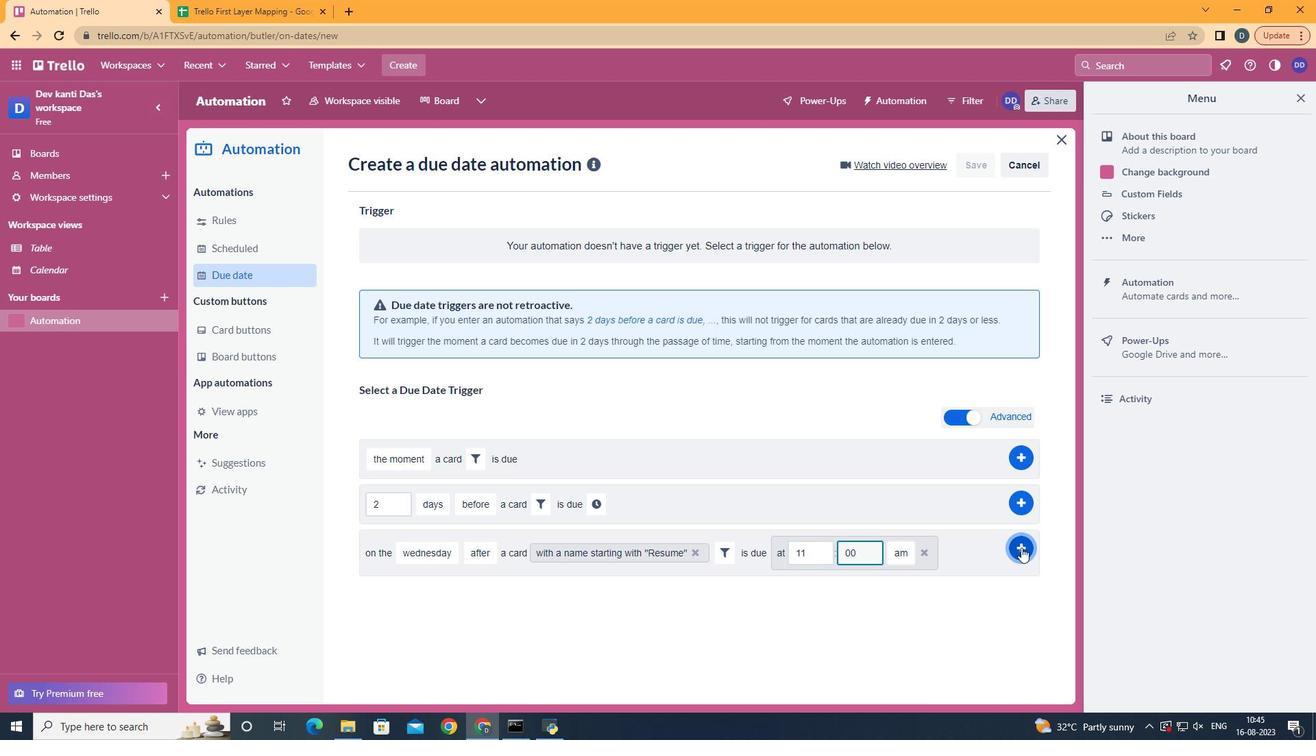 
